 Task: Upload image "Image D.jpg".
Action: Mouse moved to (588, 156)
Screenshot: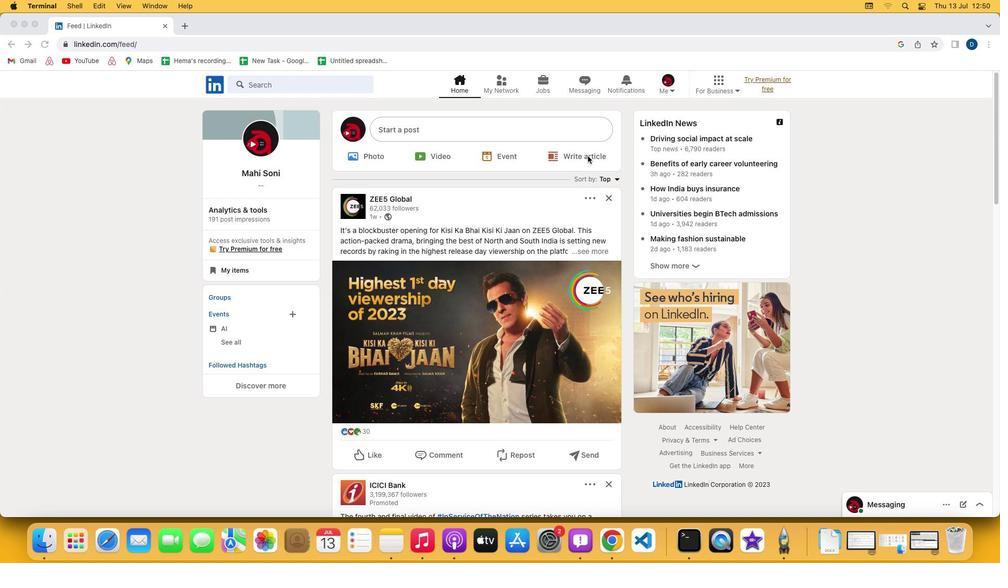 
Action: Mouse pressed left at (588, 156)
Screenshot: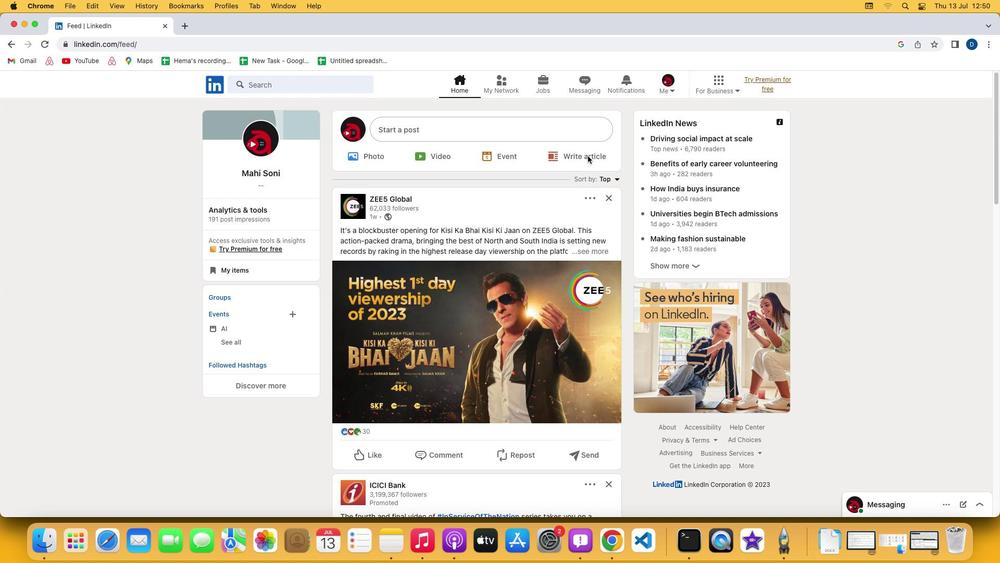 
Action: Mouse pressed left at (588, 156)
Screenshot: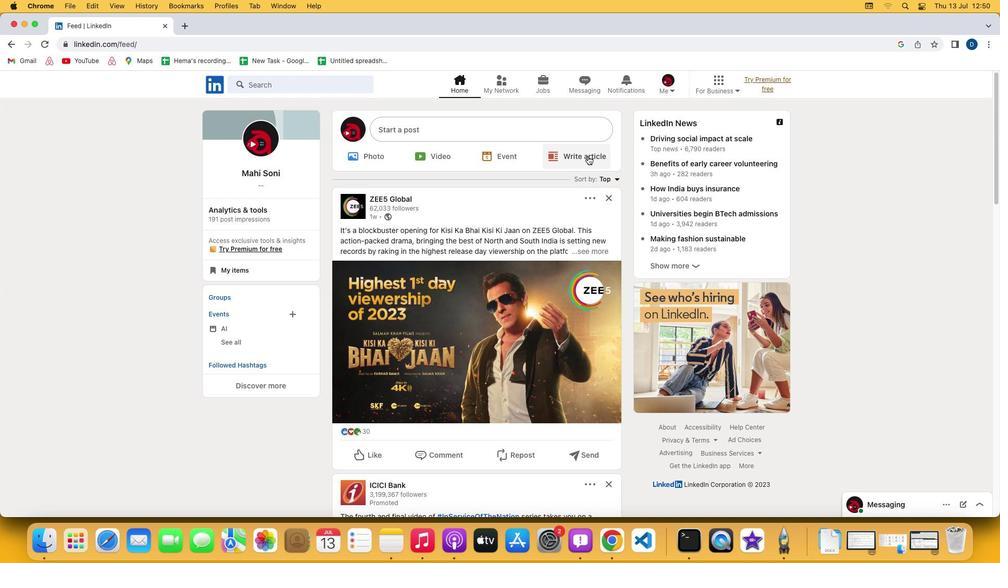 
Action: Mouse moved to (487, 281)
Screenshot: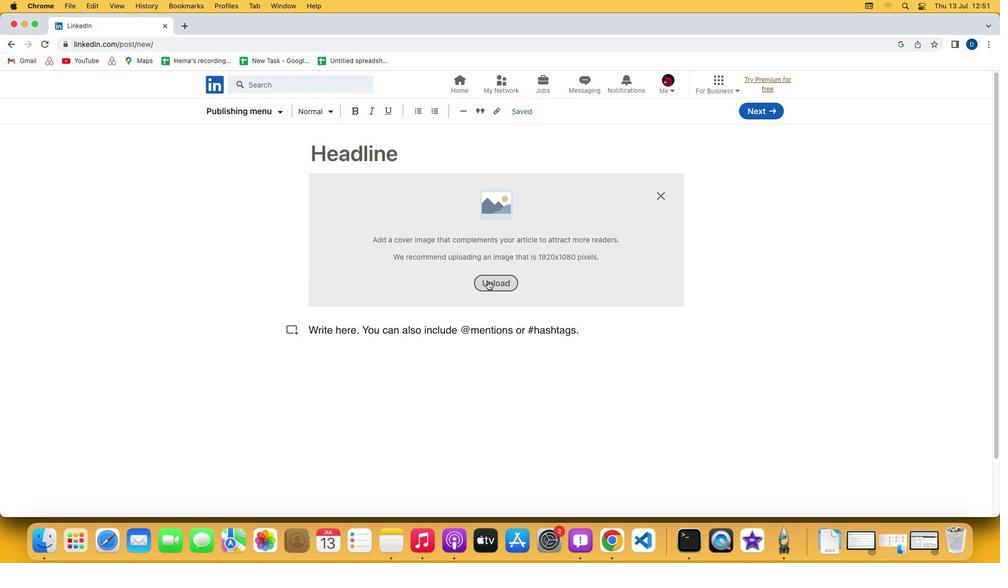 
Action: Mouse pressed left at (487, 281)
Screenshot: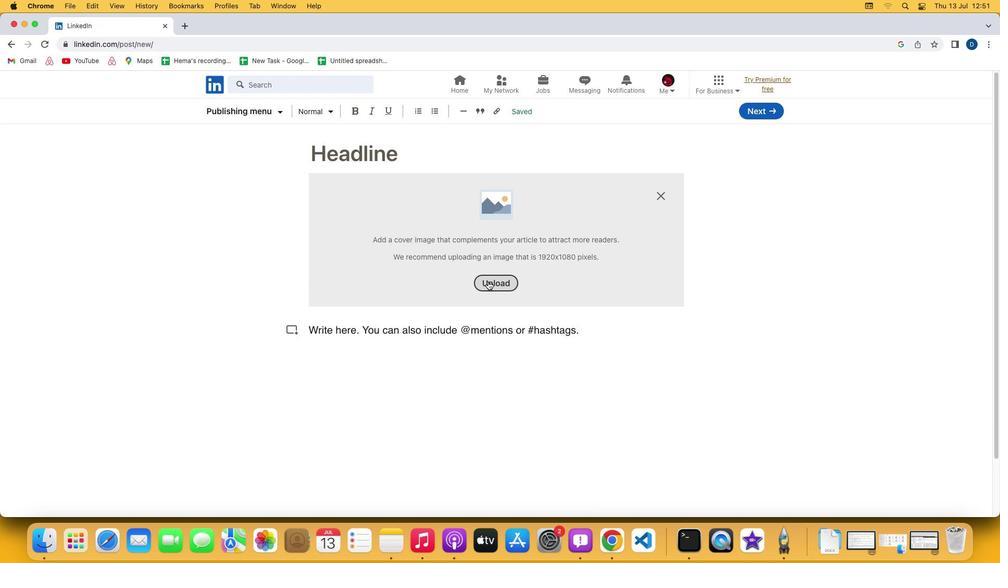 
Action: Mouse moved to (410, 187)
Screenshot: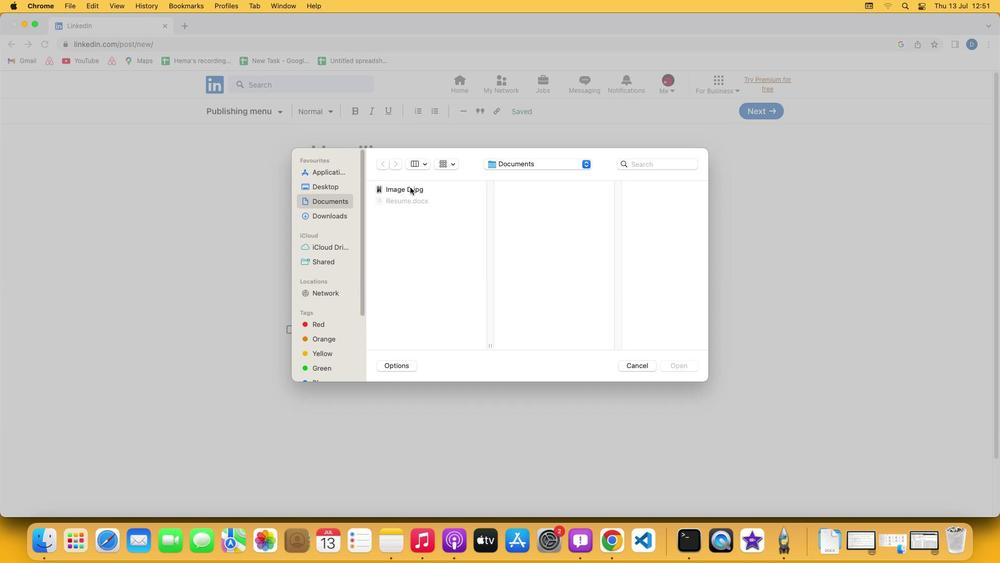 
Action: Mouse pressed left at (410, 187)
Screenshot: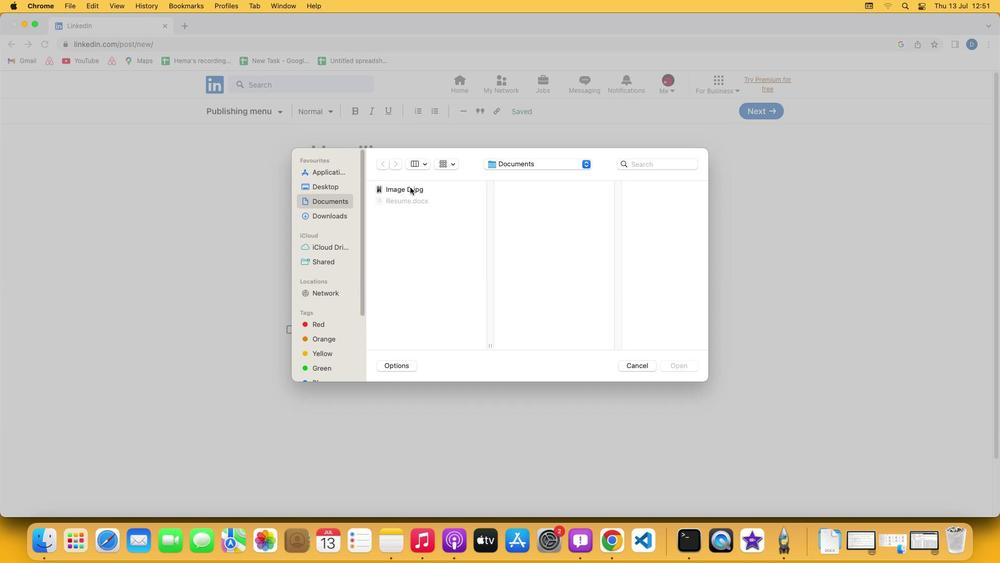 
Action: Mouse moved to (674, 365)
Screenshot: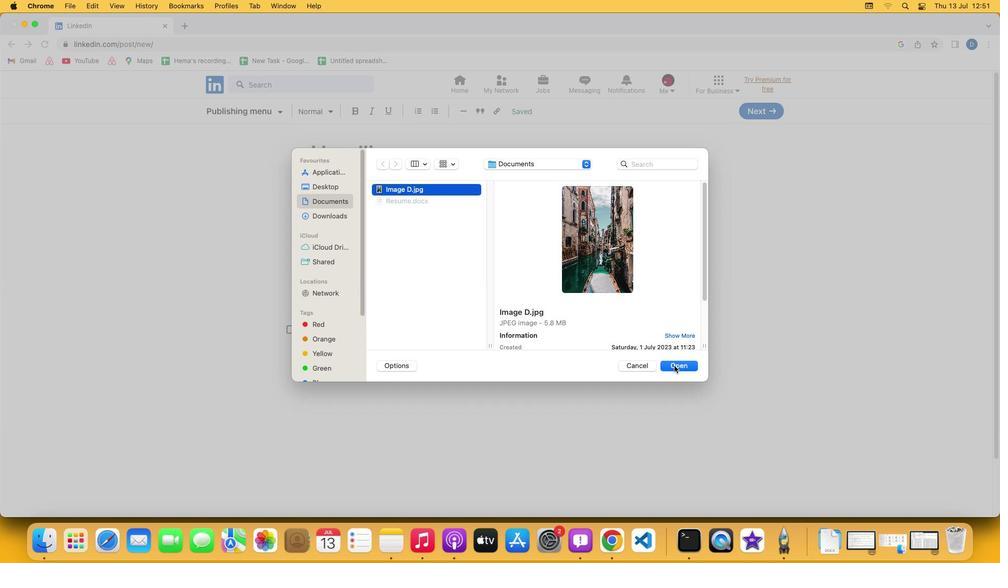 
Action: Mouse pressed left at (674, 365)
Screenshot: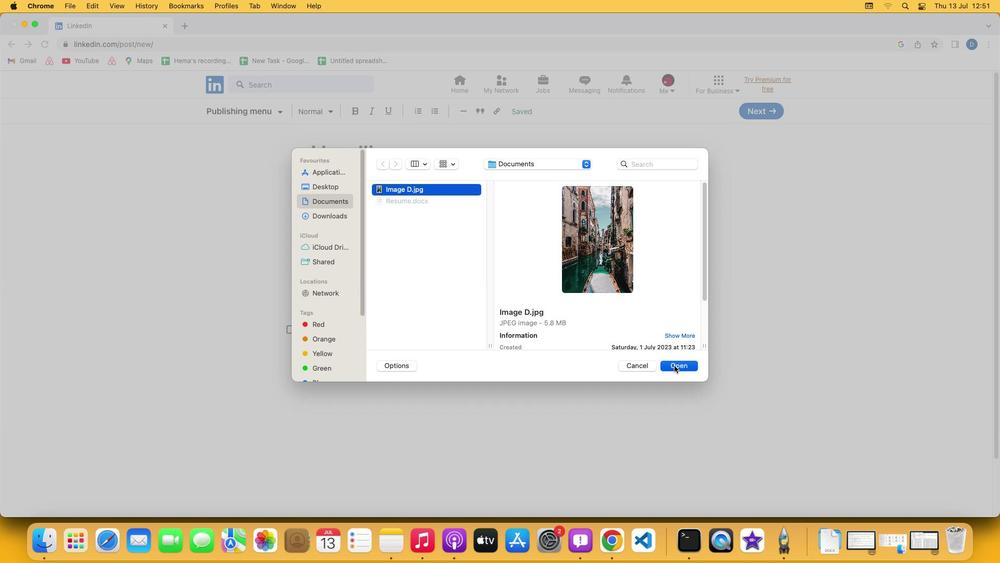 
Action: Mouse moved to (674, 365)
Screenshot: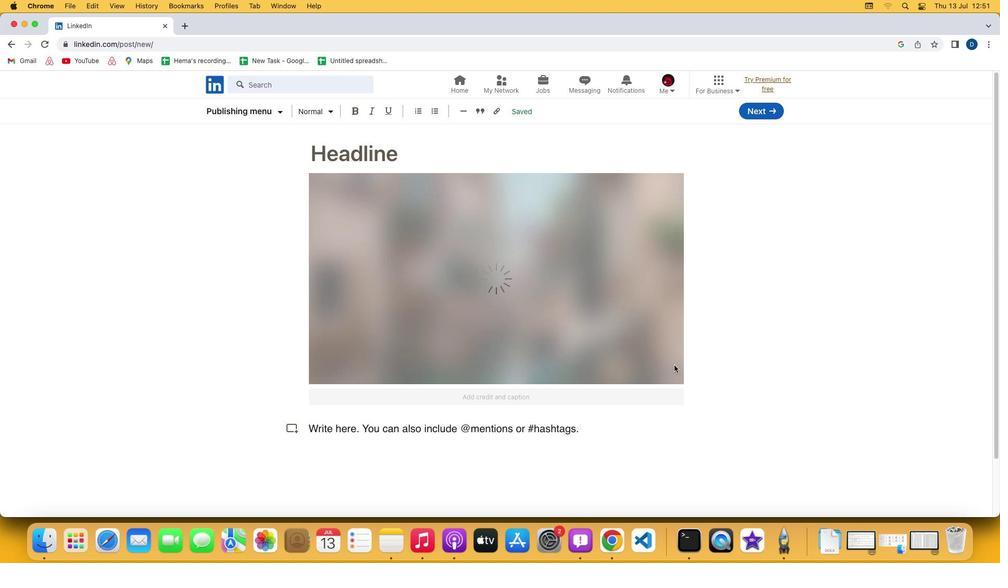 
